 Task: Apply the filter "Free Trials" in the GitHub marketplace.
Action: Mouse moved to (16, 93)
Screenshot: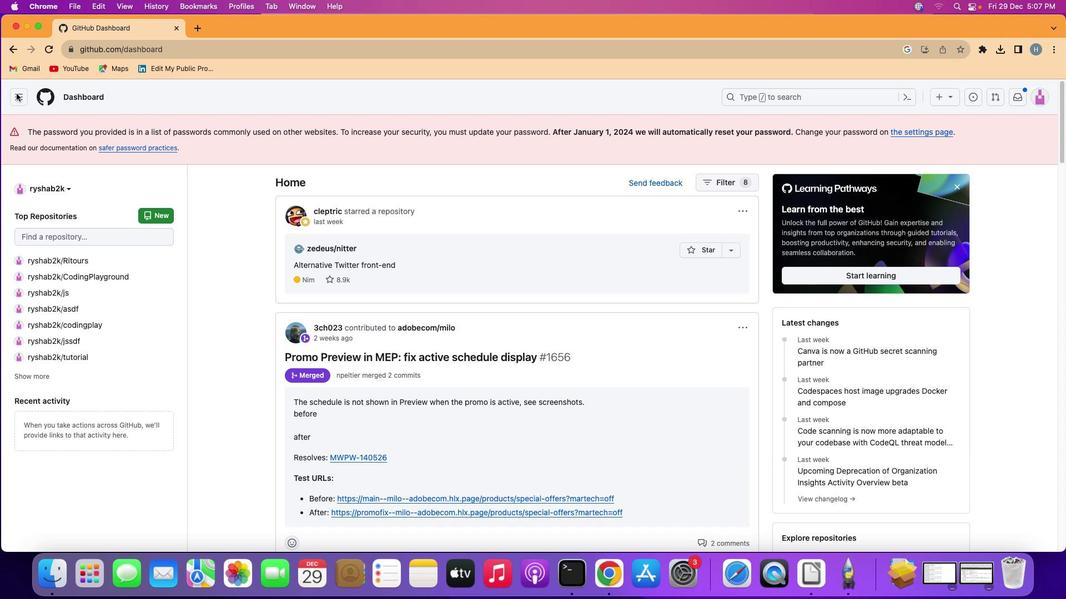 
Action: Mouse pressed left at (16, 93)
Screenshot: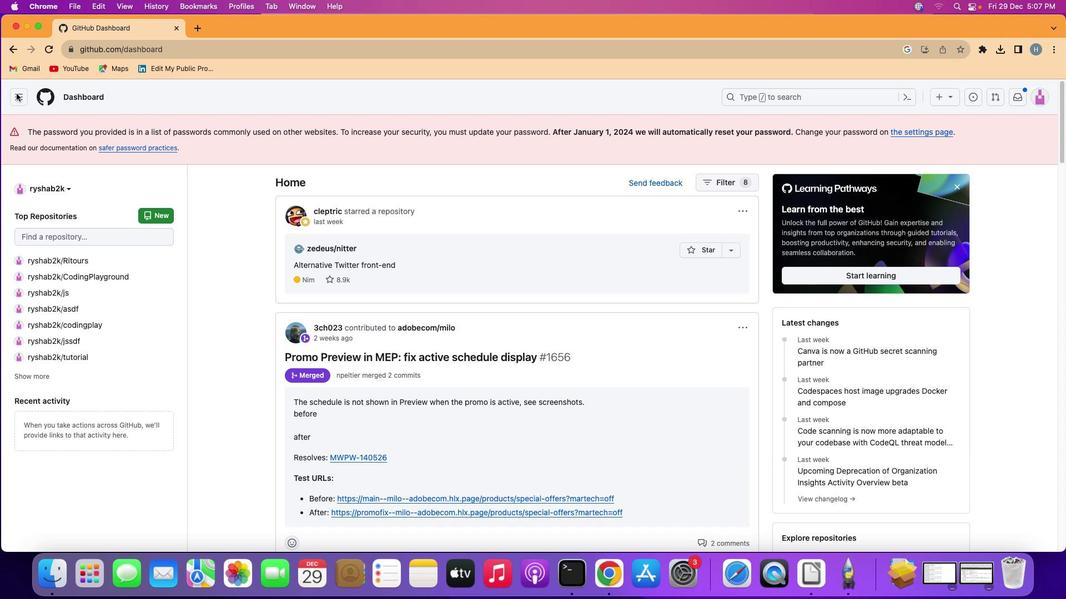 
Action: Mouse moved to (82, 258)
Screenshot: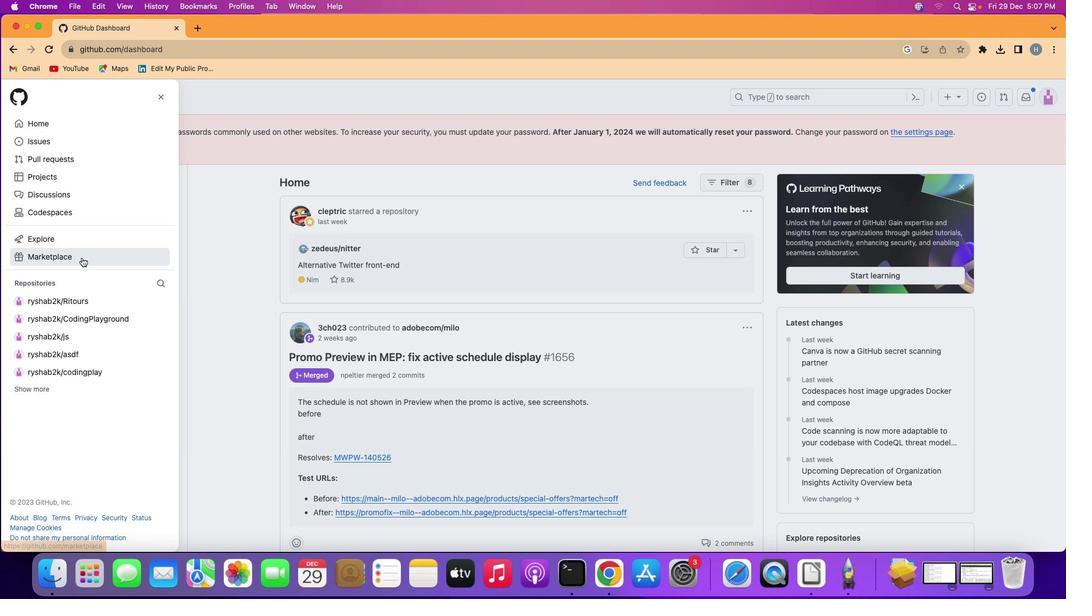 
Action: Mouse pressed left at (82, 258)
Screenshot: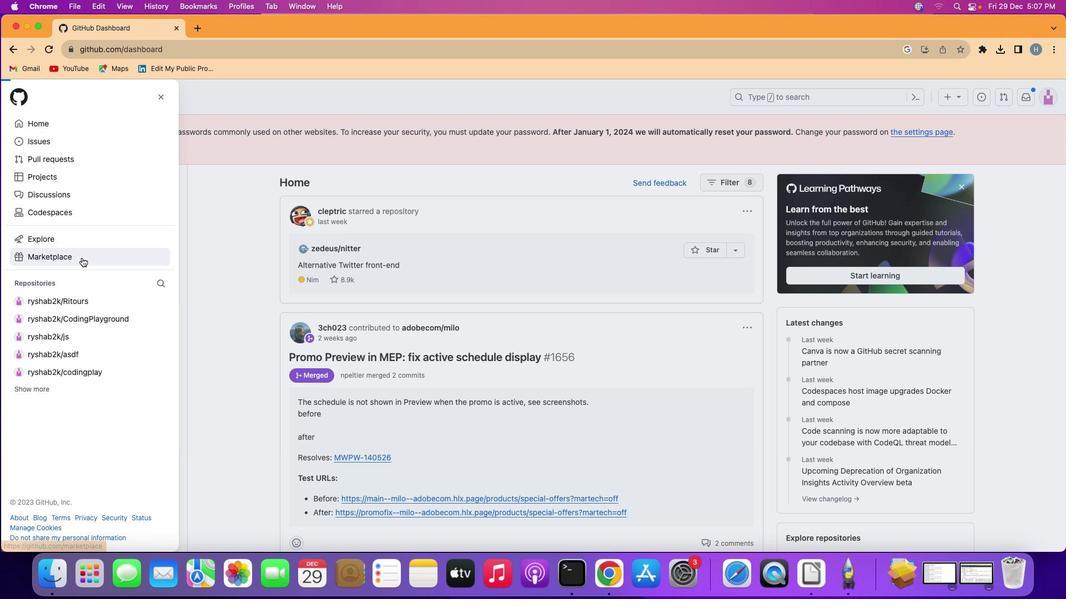 
Action: Mouse moved to (349, 425)
Screenshot: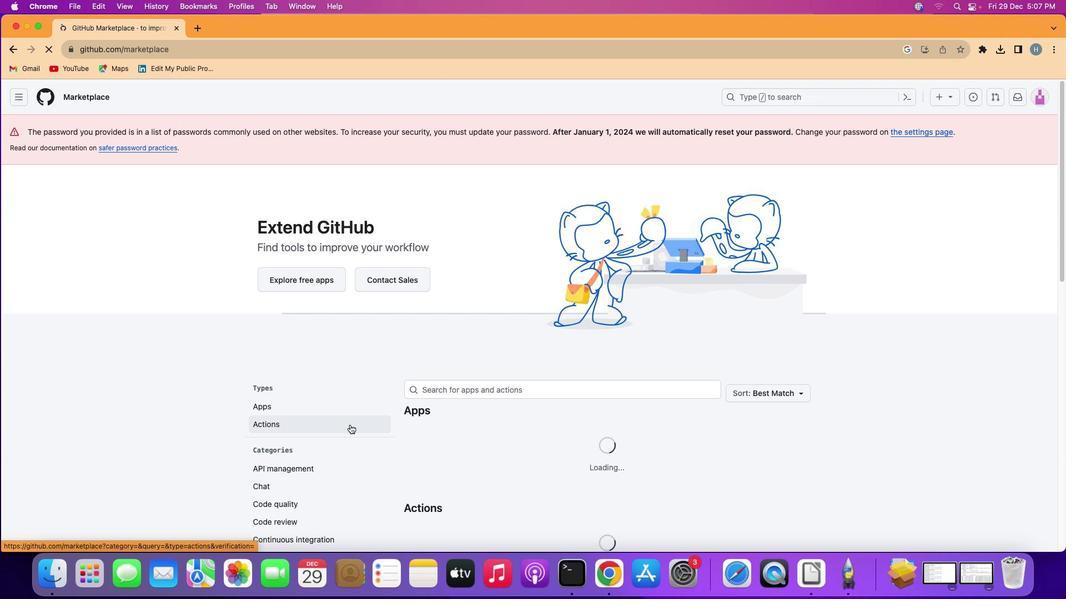 
Action: Mouse scrolled (349, 425) with delta (0, 0)
Screenshot: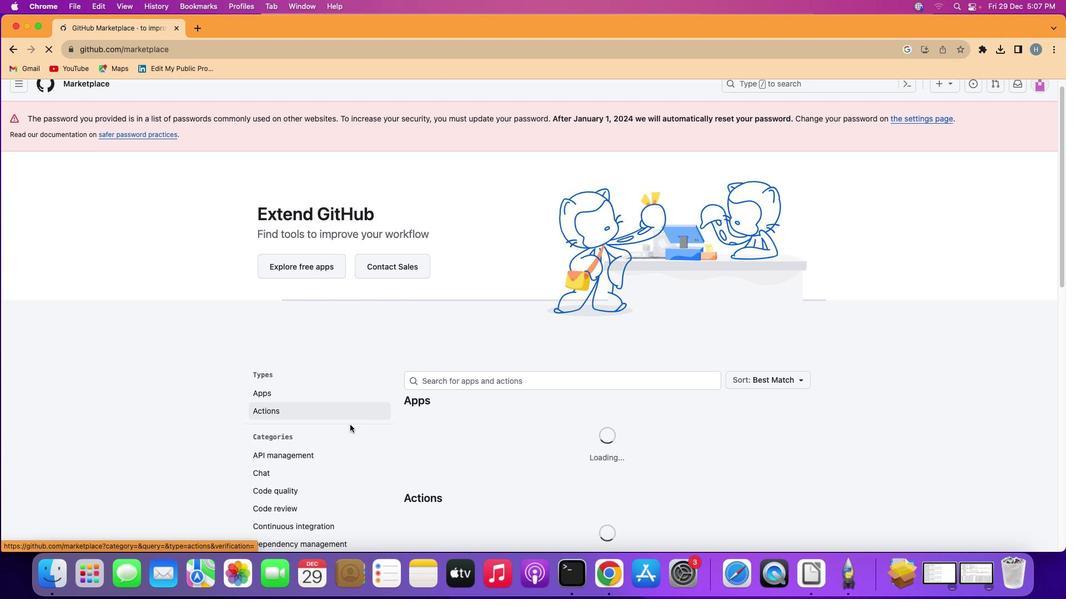 
Action: Mouse scrolled (349, 425) with delta (0, 0)
Screenshot: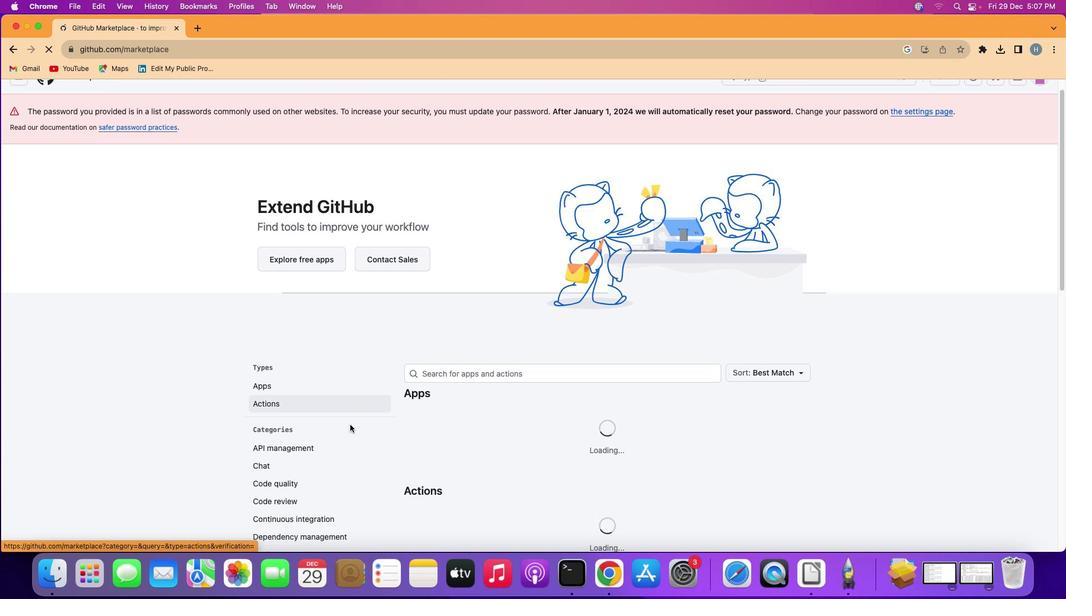 
Action: Mouse scrolled (349, 425) with delta (0, -1)
Screenshot: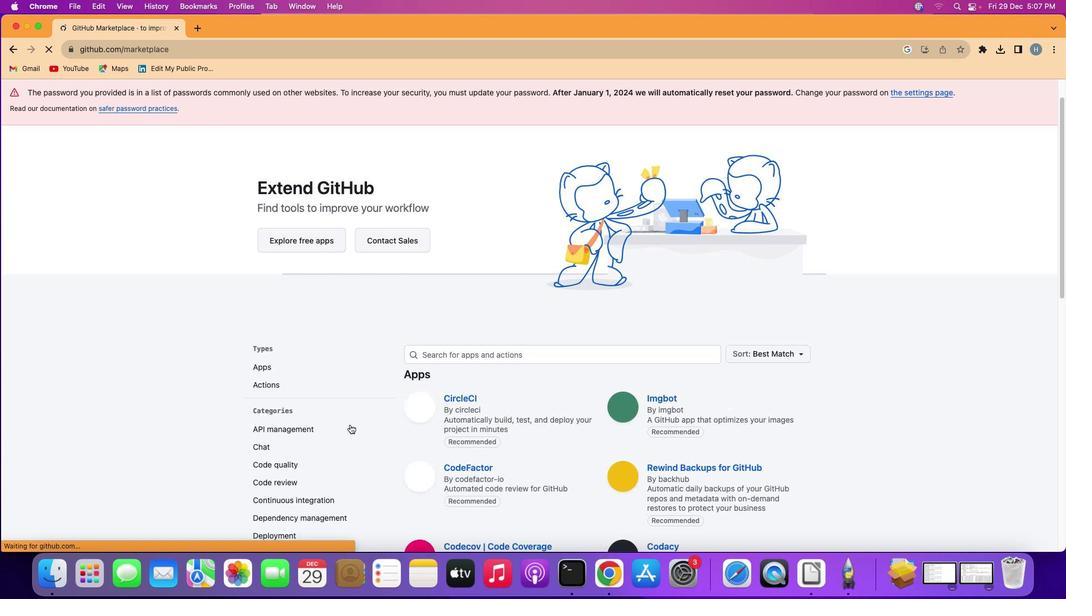
Action: Mouse scrolled (349, 425) with delta (0, -1)
Screenshot: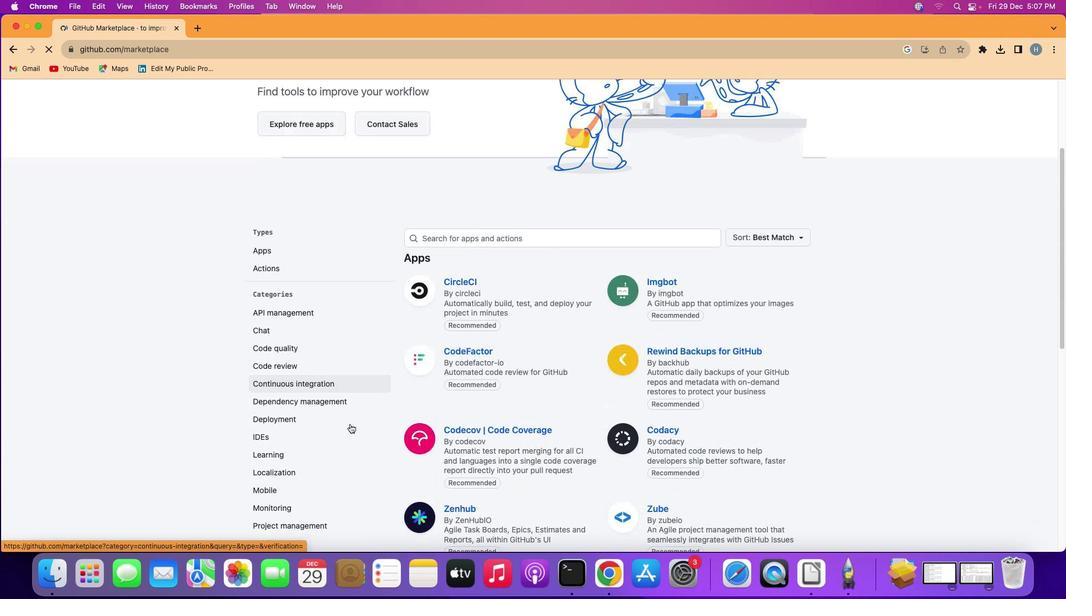 
Action: Mouse scrolled (349, 425) with delta (0, -1)
Screenshot: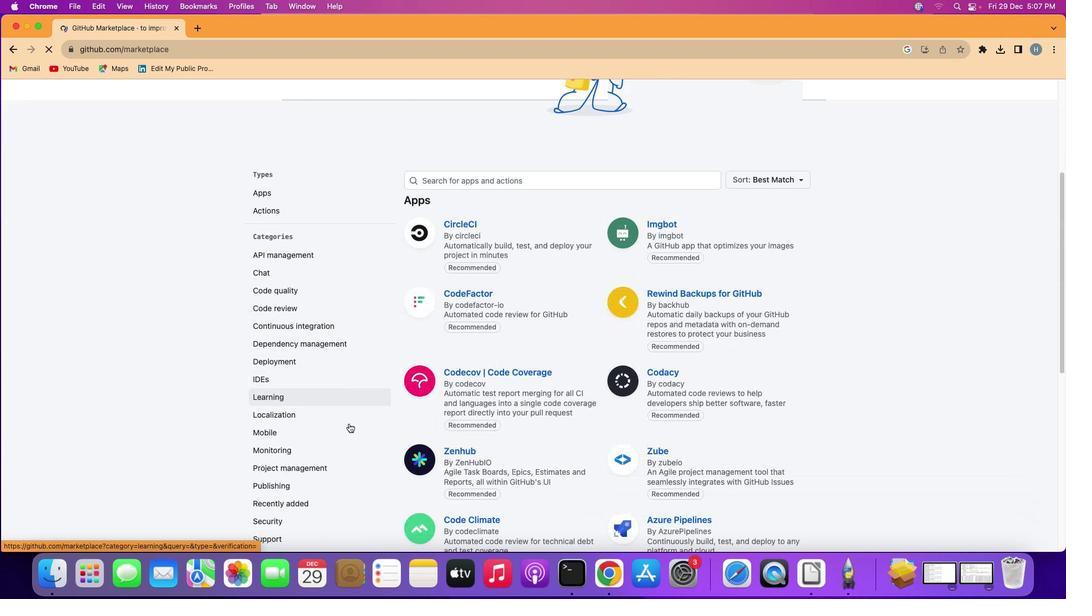 
Action: Mouse moved to (348, 423)
Screenshot: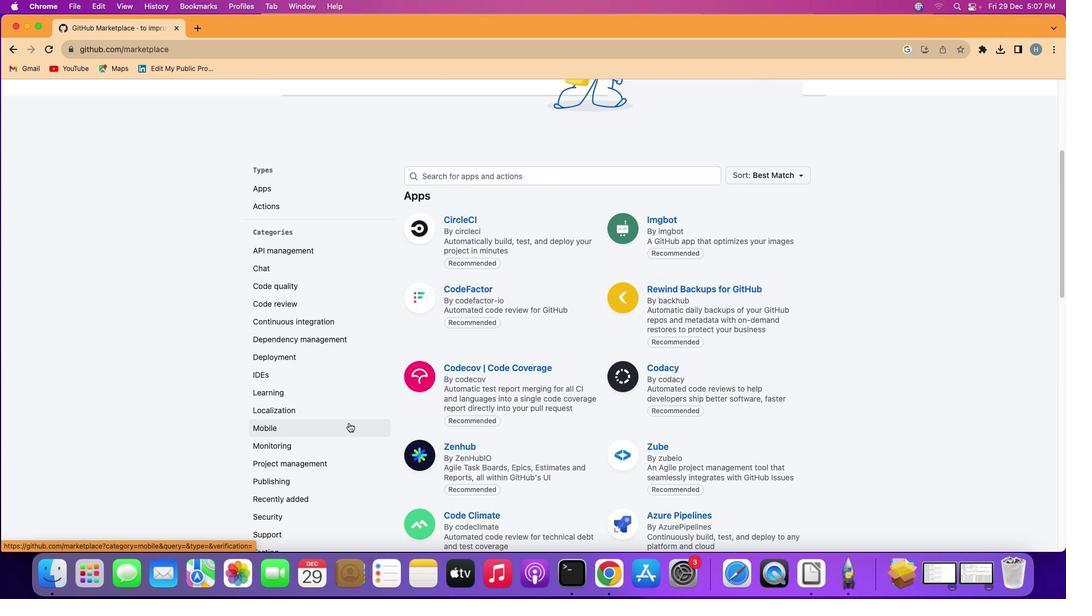 
Action: Mouse scrolled (348, 423) with delta (0, 0)
Screenshot: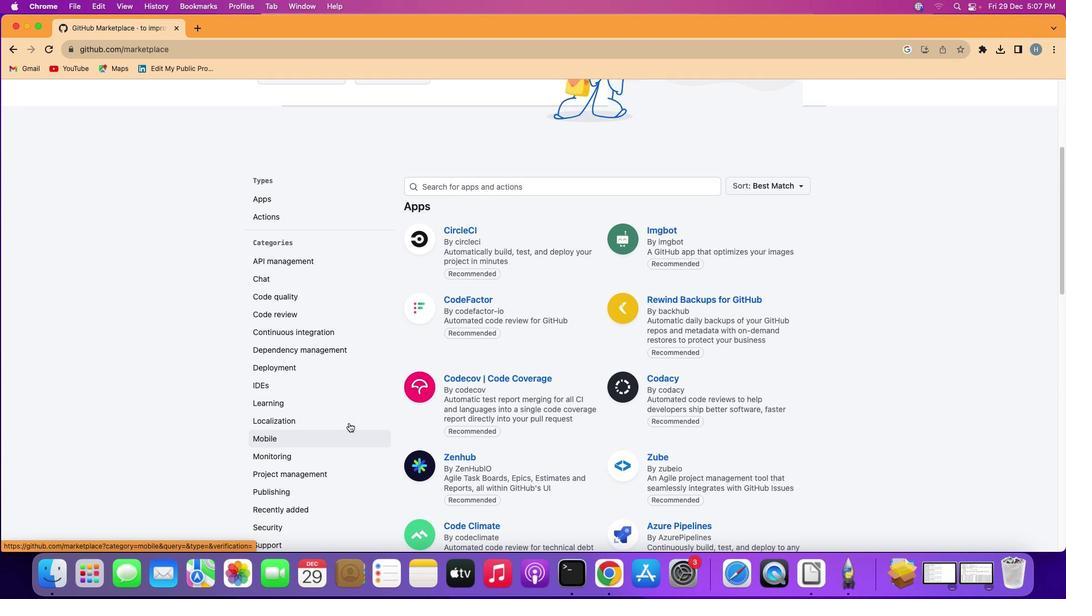 
Action: Mouse scrolled (348, 423) with delta (0, 1)
Screenshot: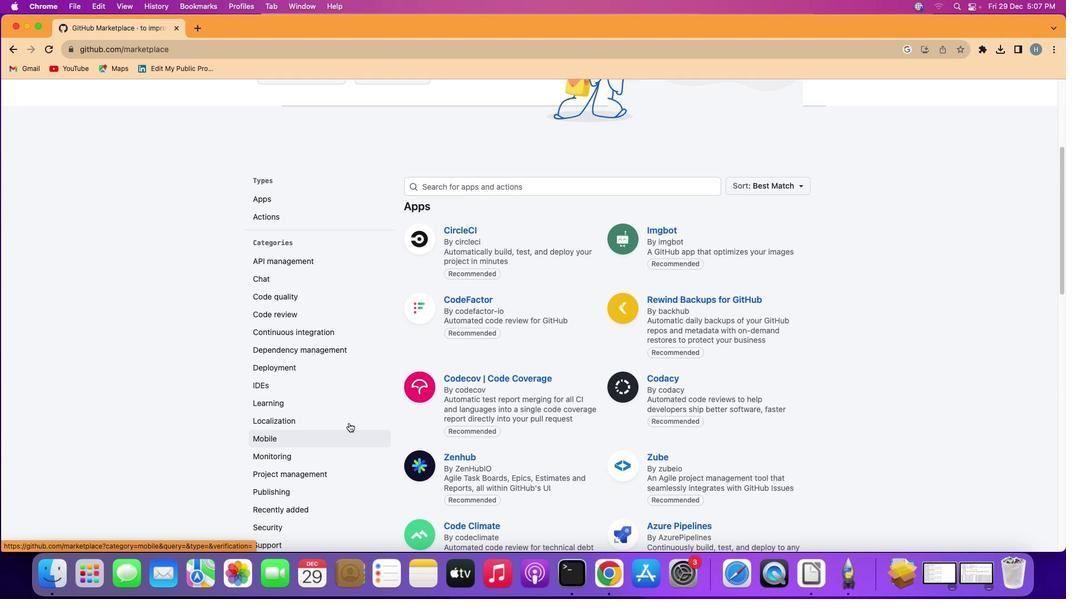 
Action: Mouse scrolled (348, 423) with delta (0, -1)
Screenshot: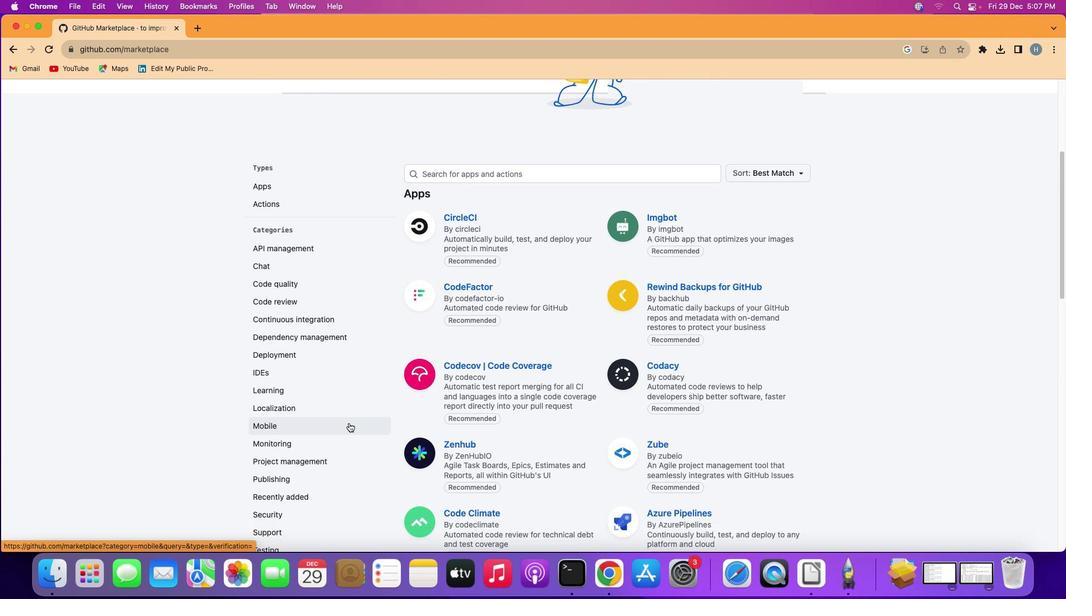 
Action: Mouse scrolled (348, 423) with delta (0, 0)
Screenshot: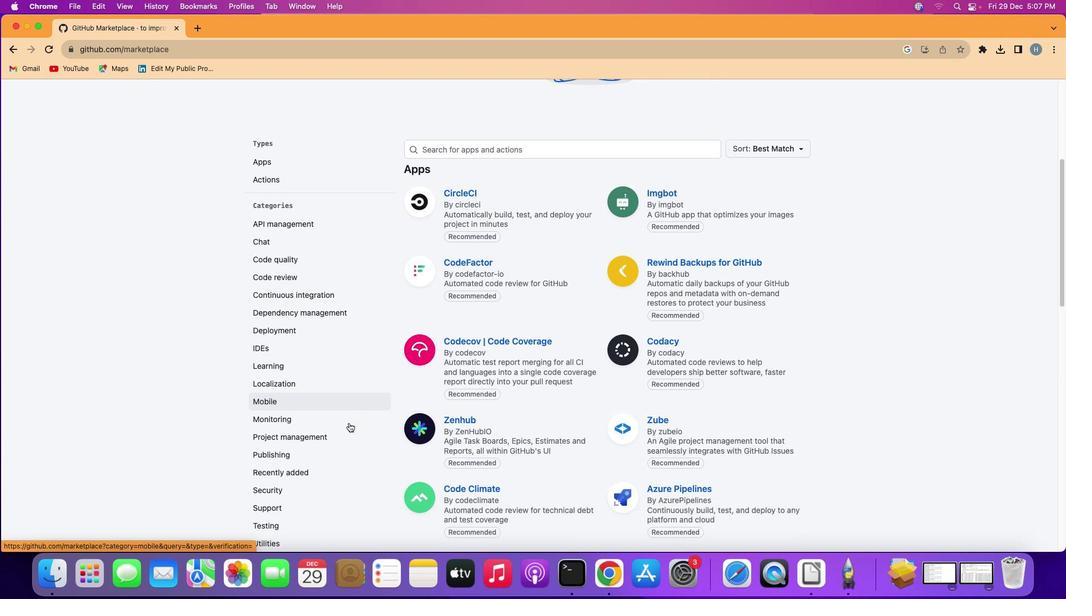 
Action: Mouse moved to (348, 423)
Screenshot: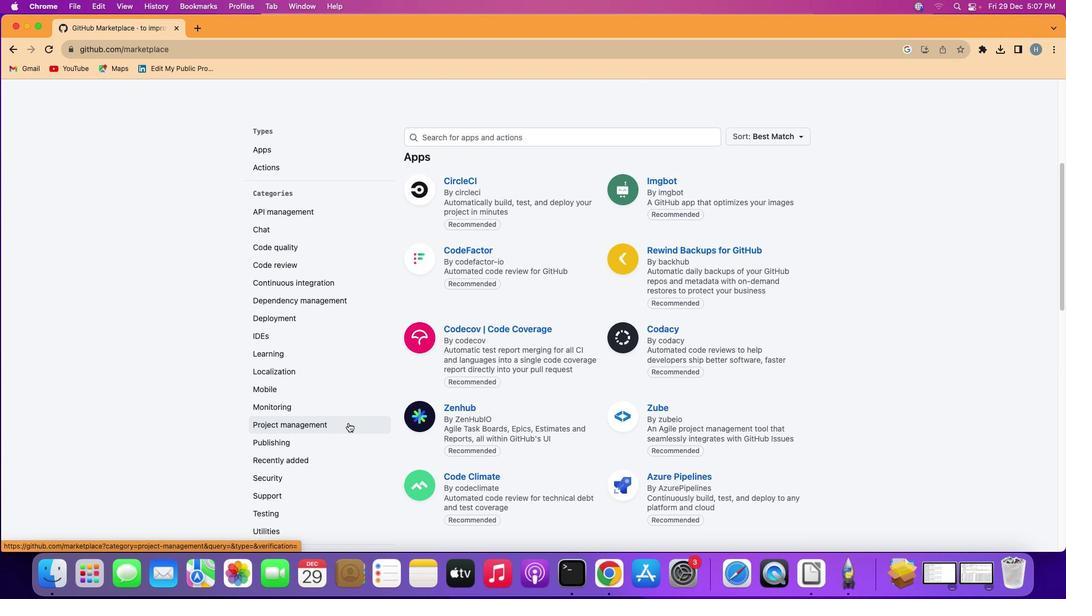 
Action: Mouse scrolled (348, 423) with delta (0, 0)
Screenshot: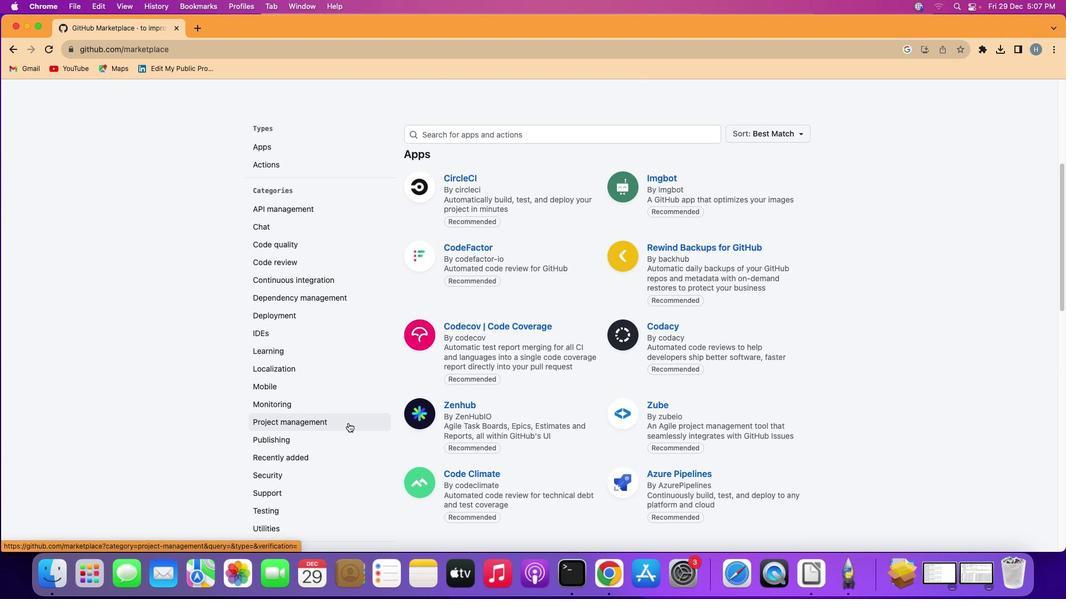 
Action: Mouse scrolled (348, 423) with delta (0, 0)
Screenshot: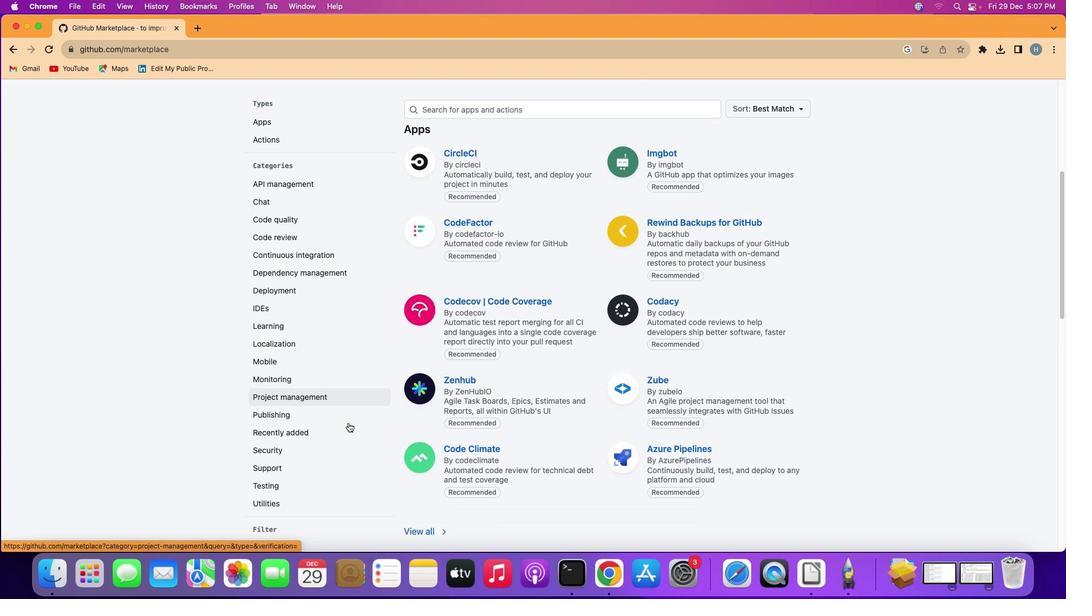 
Action: Mouse scrolled (348, 423) with delta (0, 0)
Screenshot: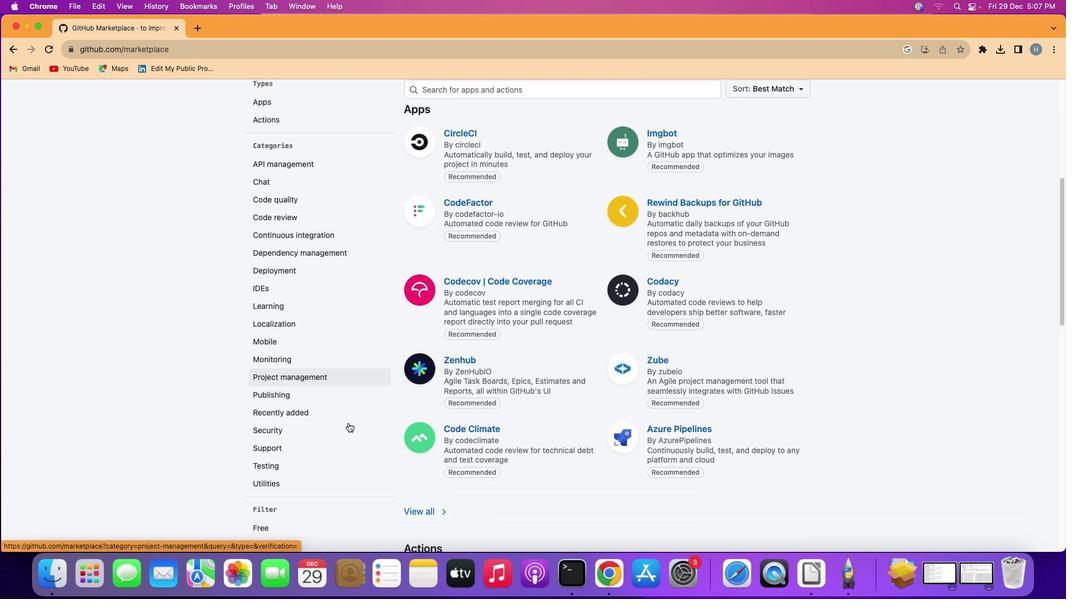 
Action: Mouse scrolled (348, 423) with delta (0, -1)
Screenshot: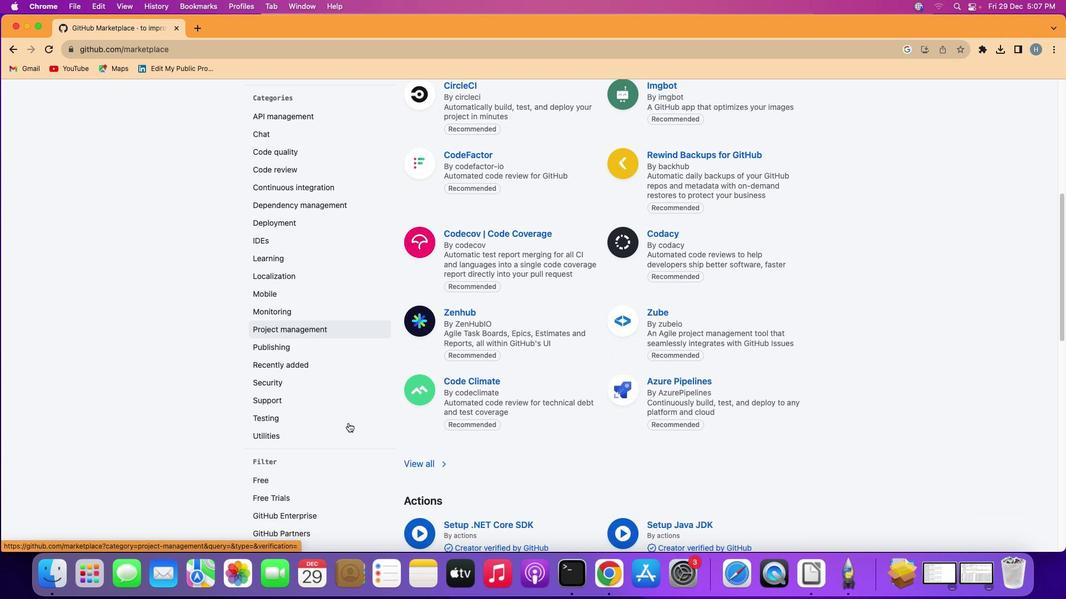 
Action: Mouse scrolled (348, 423) with delta (0, -1)
Screenshot: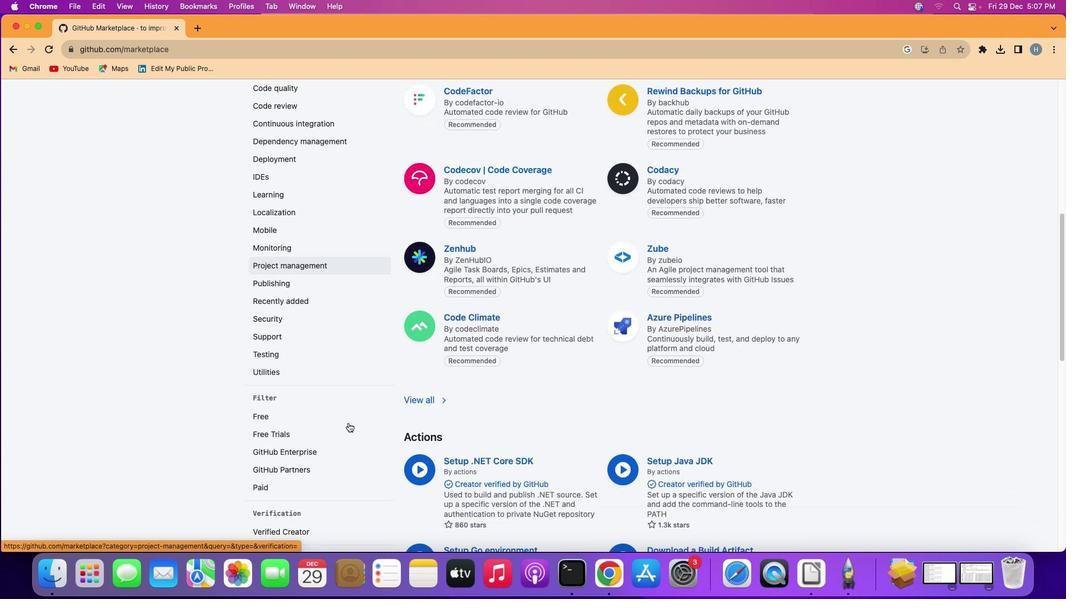 
Action: Mouse scrolled (348, 423) with delta (0, 0)
Screenshot: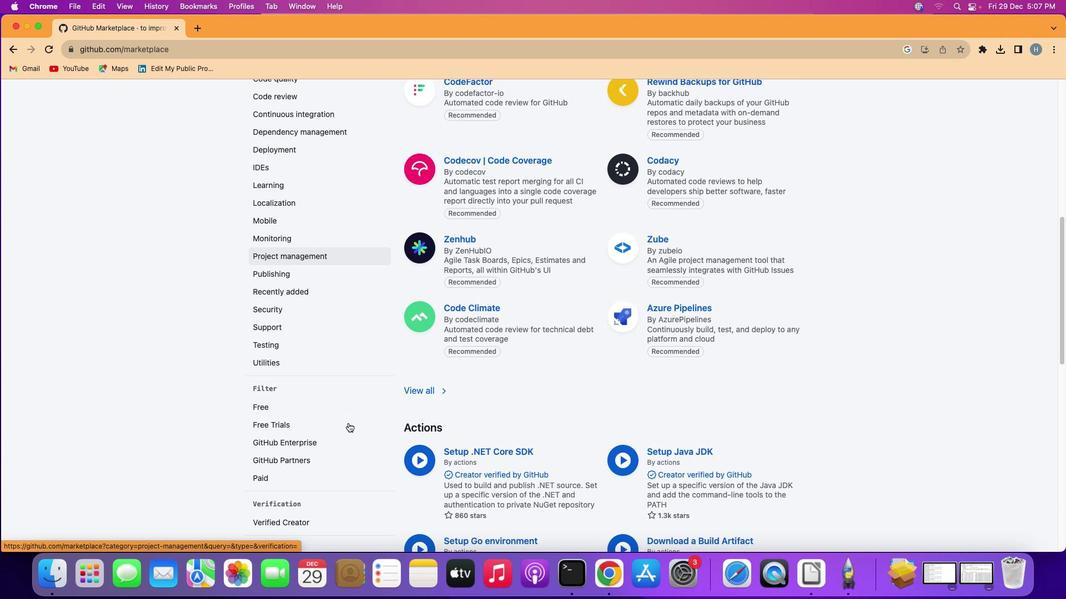 
Action: Mouse scrolled (348, 423) with delta (0, 0)
Screenshot: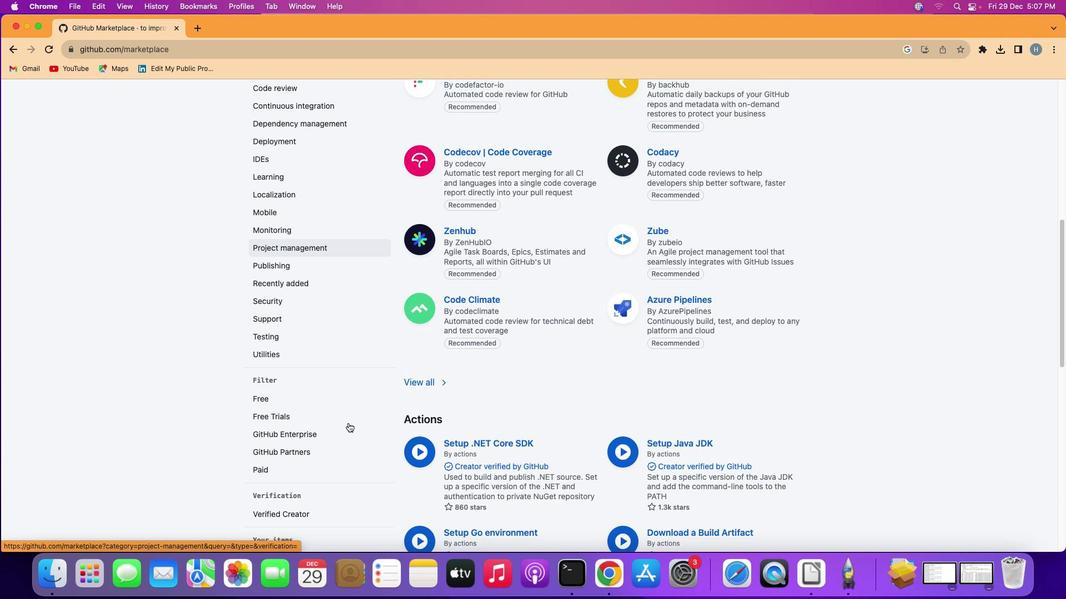 
Action: Mouse scrolled (348, 423) with delta (0, 0)
Screenshot: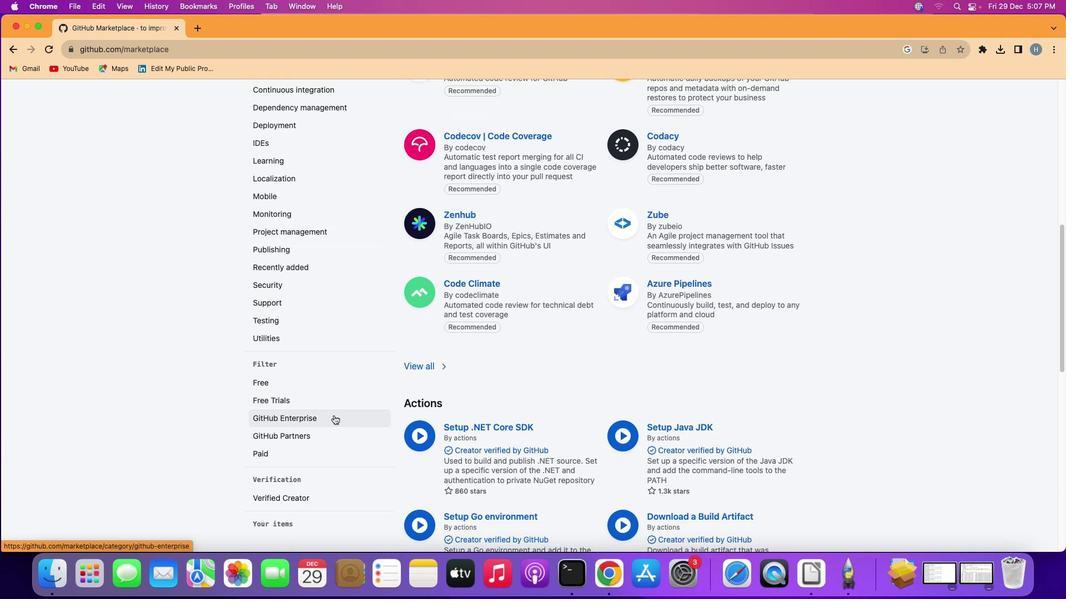 
Action: Mouse moved to (296, 398)
Screenshot: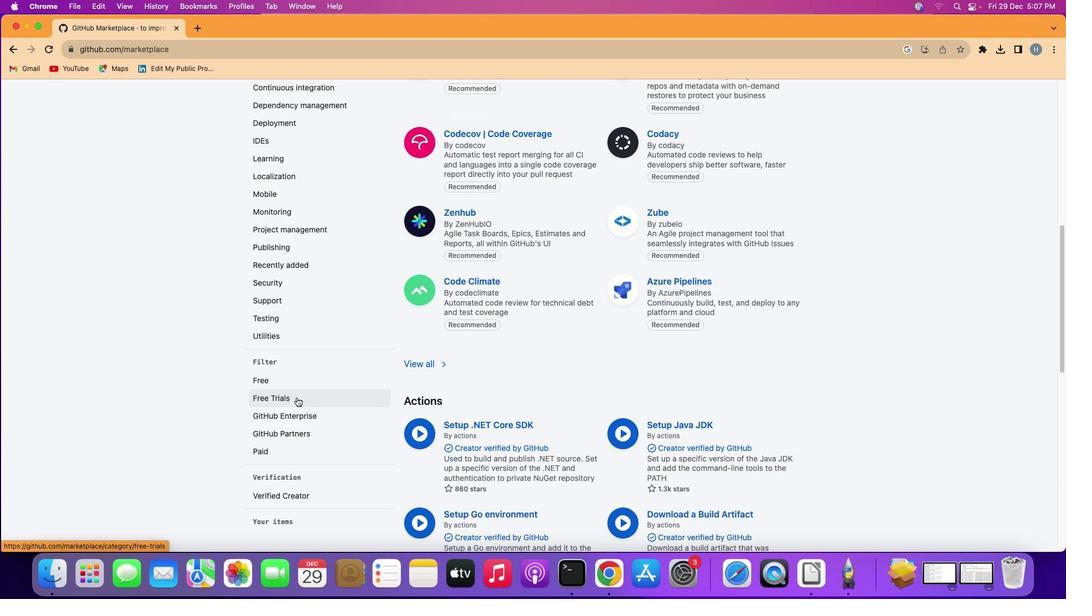 
Action: Mouse pressed left at (296, 398)
Screenshot: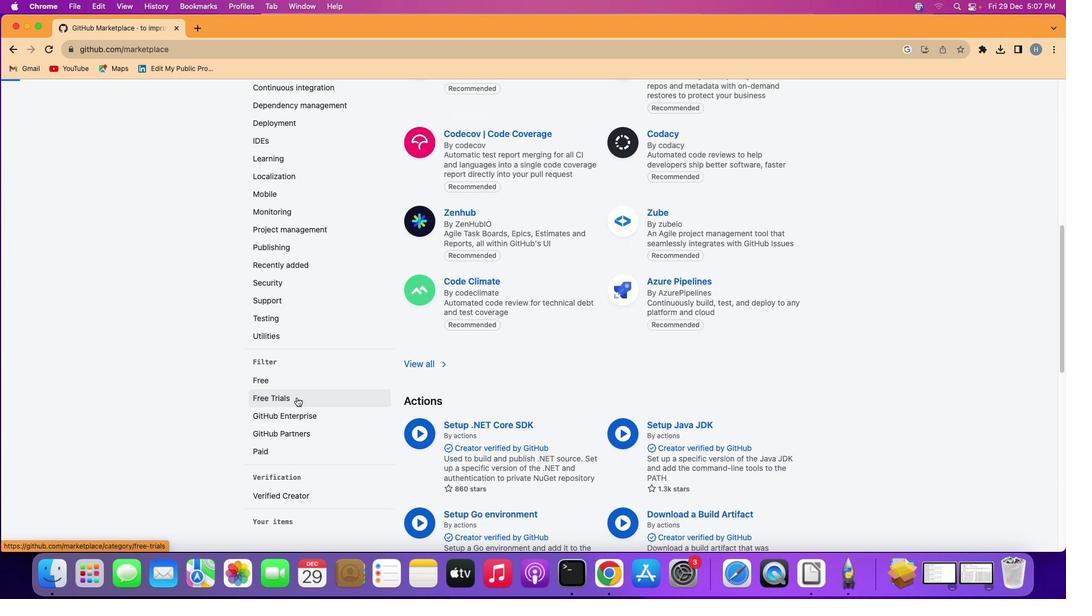 
